 Task: Learn more about a business.
Action: Mouse moved to (934, 130)
Screenshot: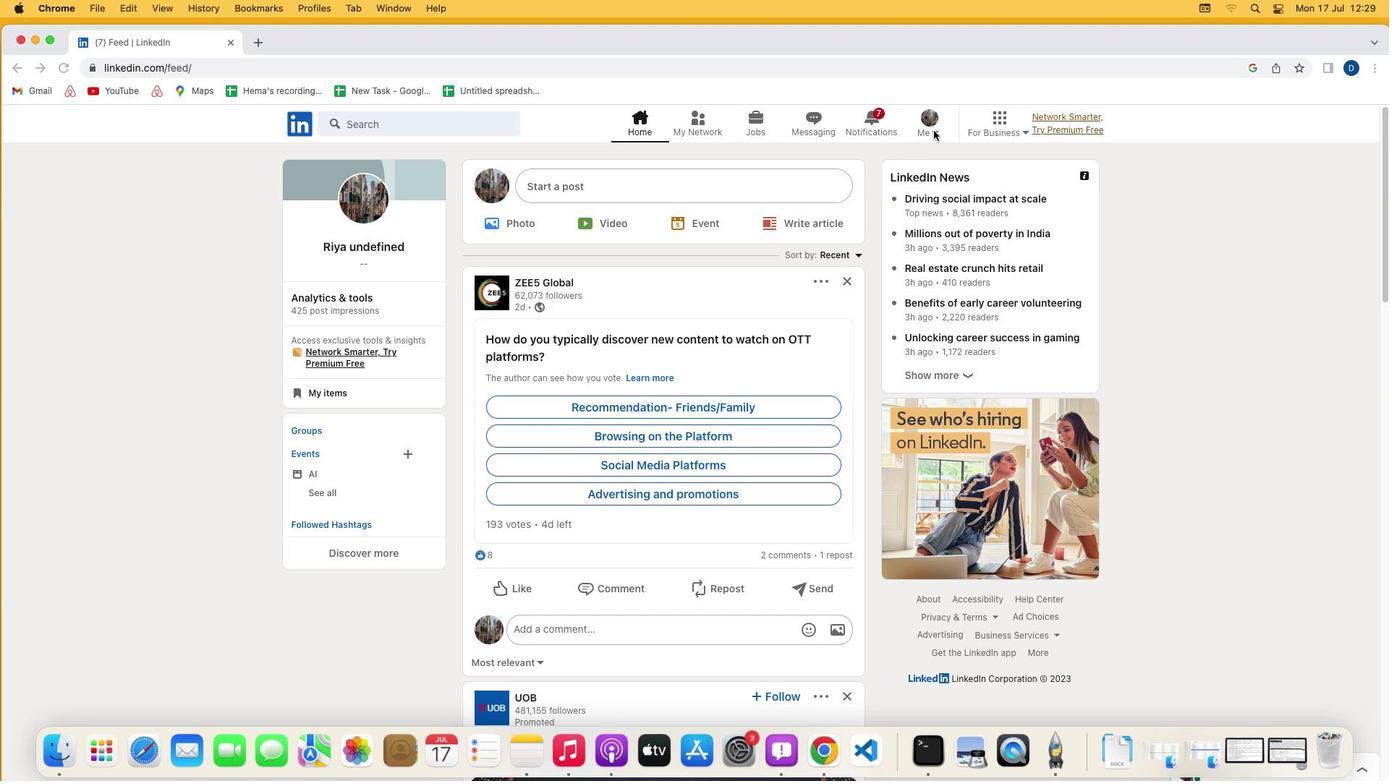
Action: Mouse pressed left at (934, 130)
Screenshot: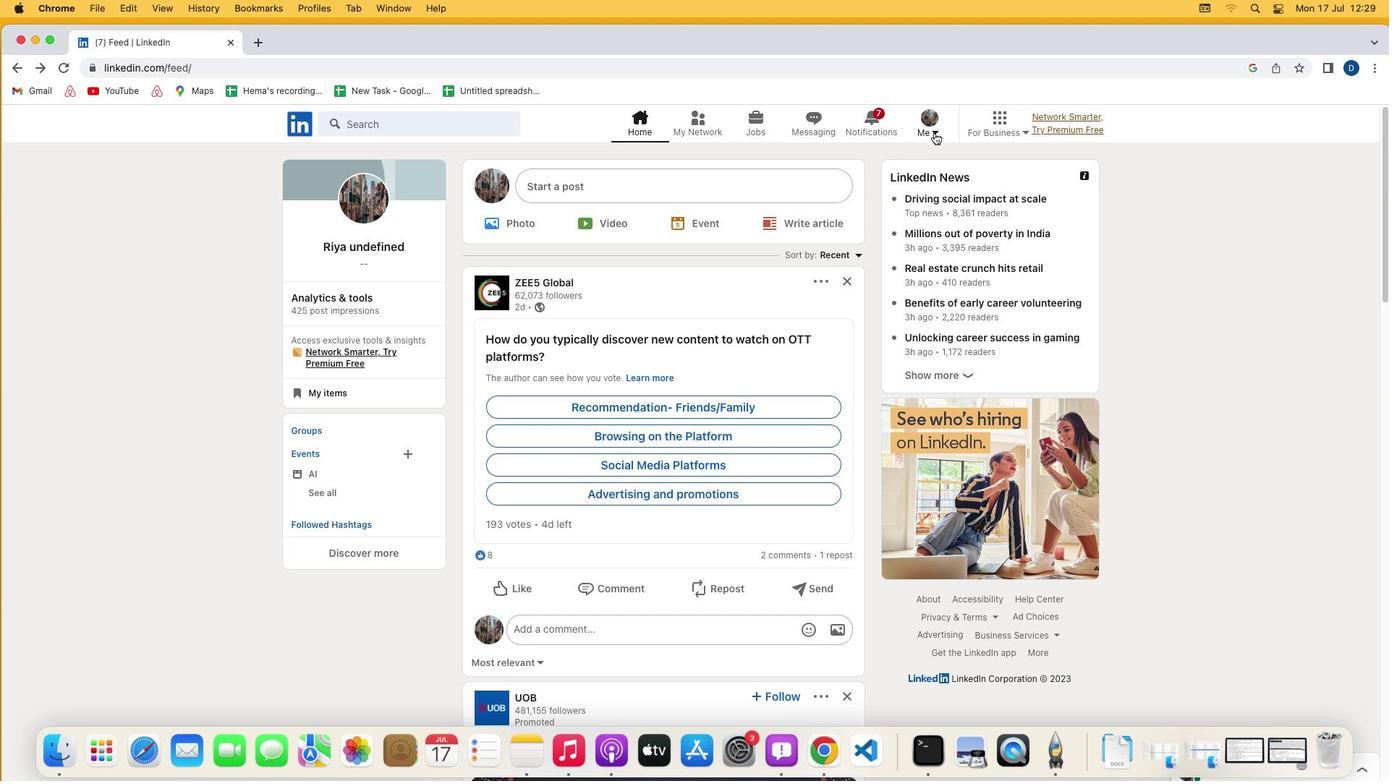 
Action: Mouse moved to (936, 133)
Screenshot: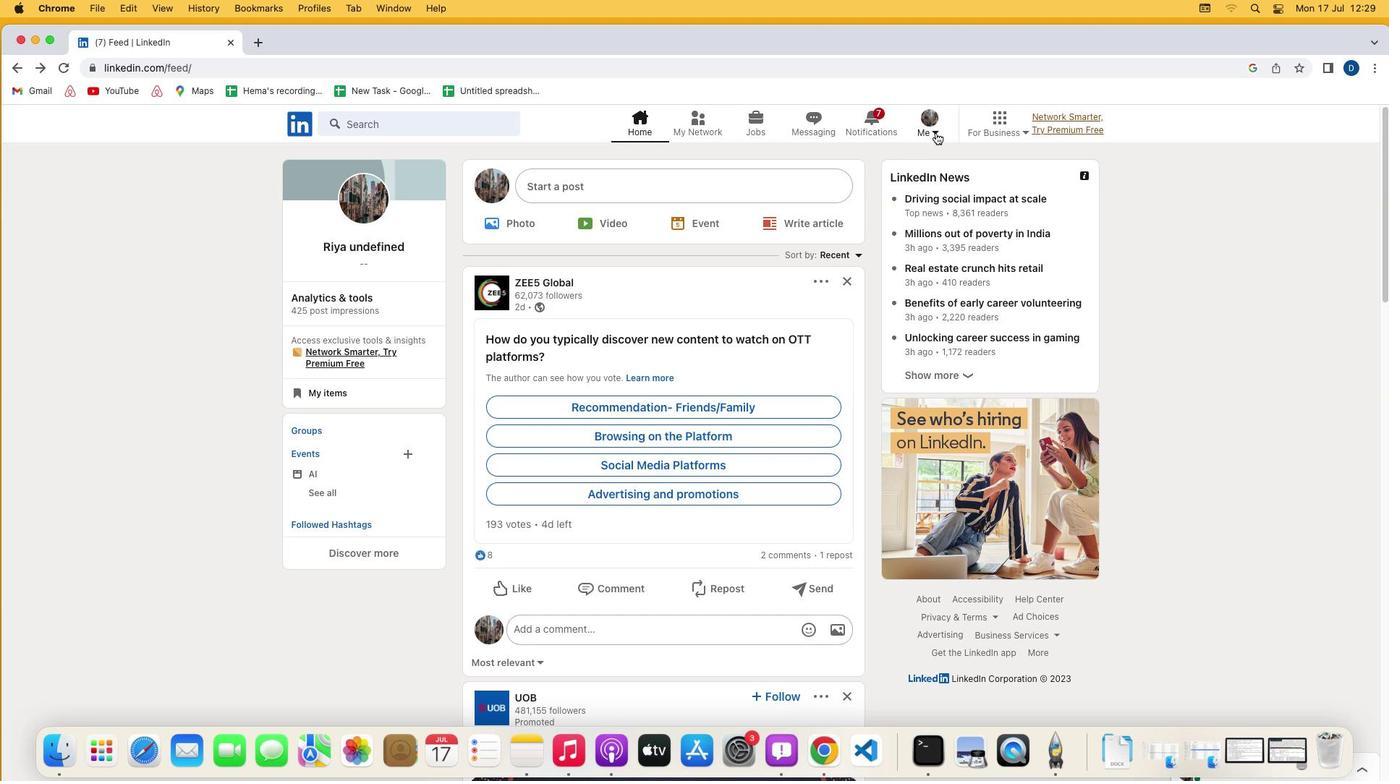 
Action: Mouse pressed left at (936, 133)
Screenshot: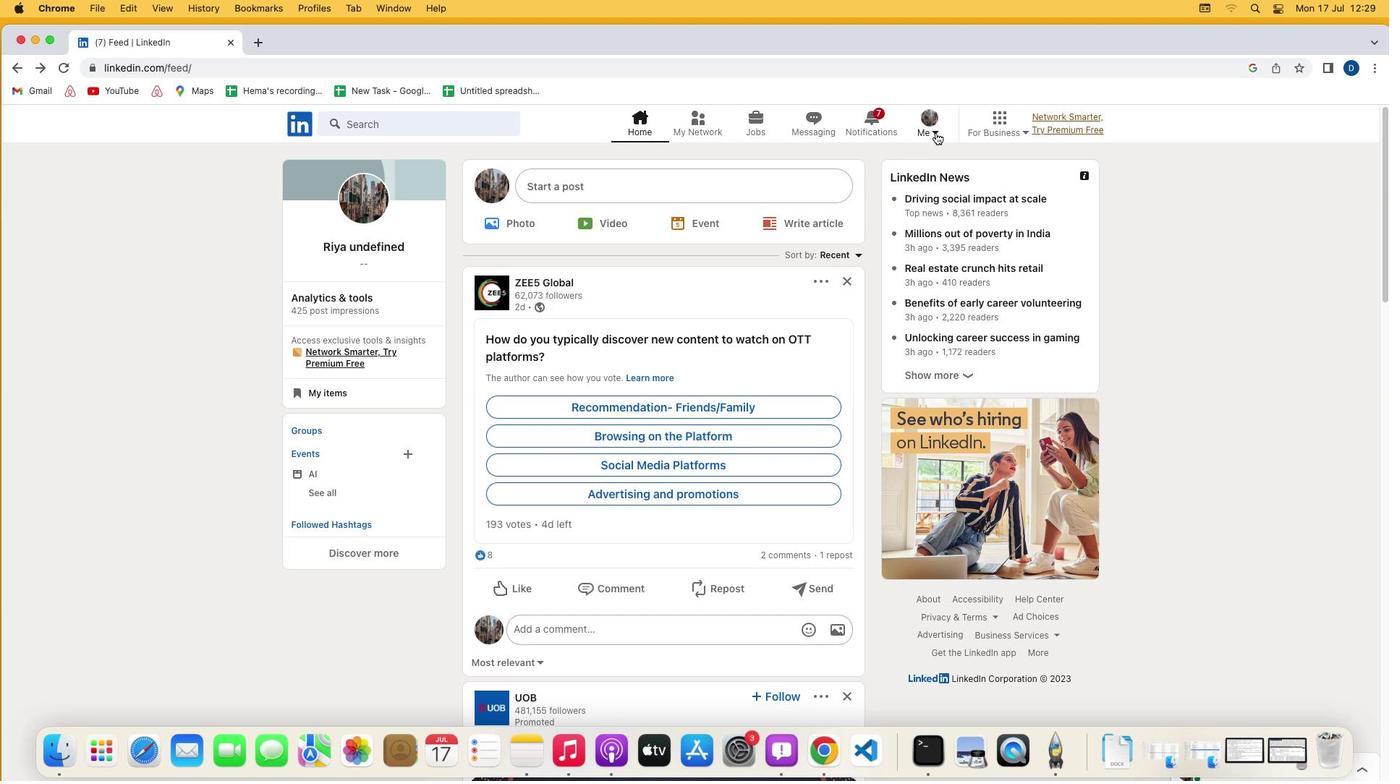
Action: Mouse moved to (849, 283)
Screenshot: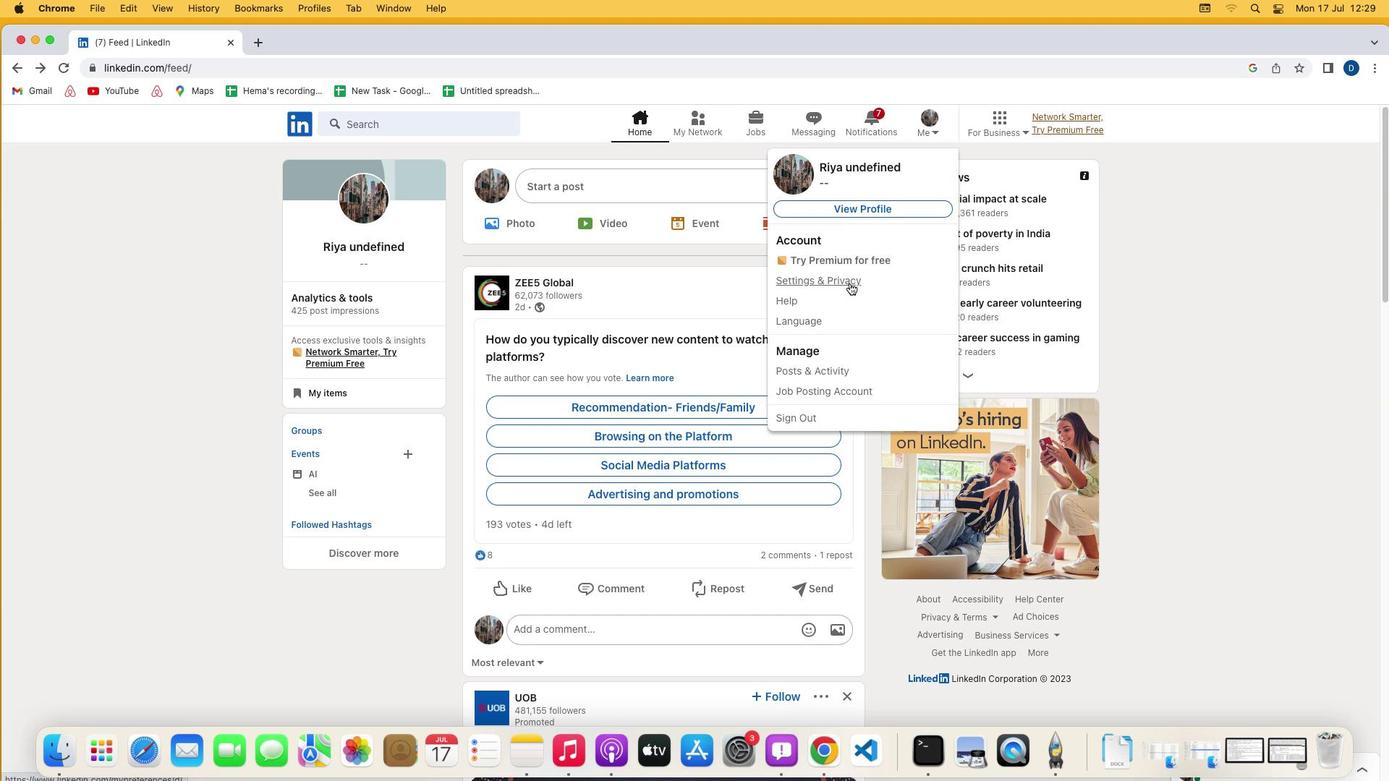
Action: Mouse pressed left at (849, 283)
Screenshot: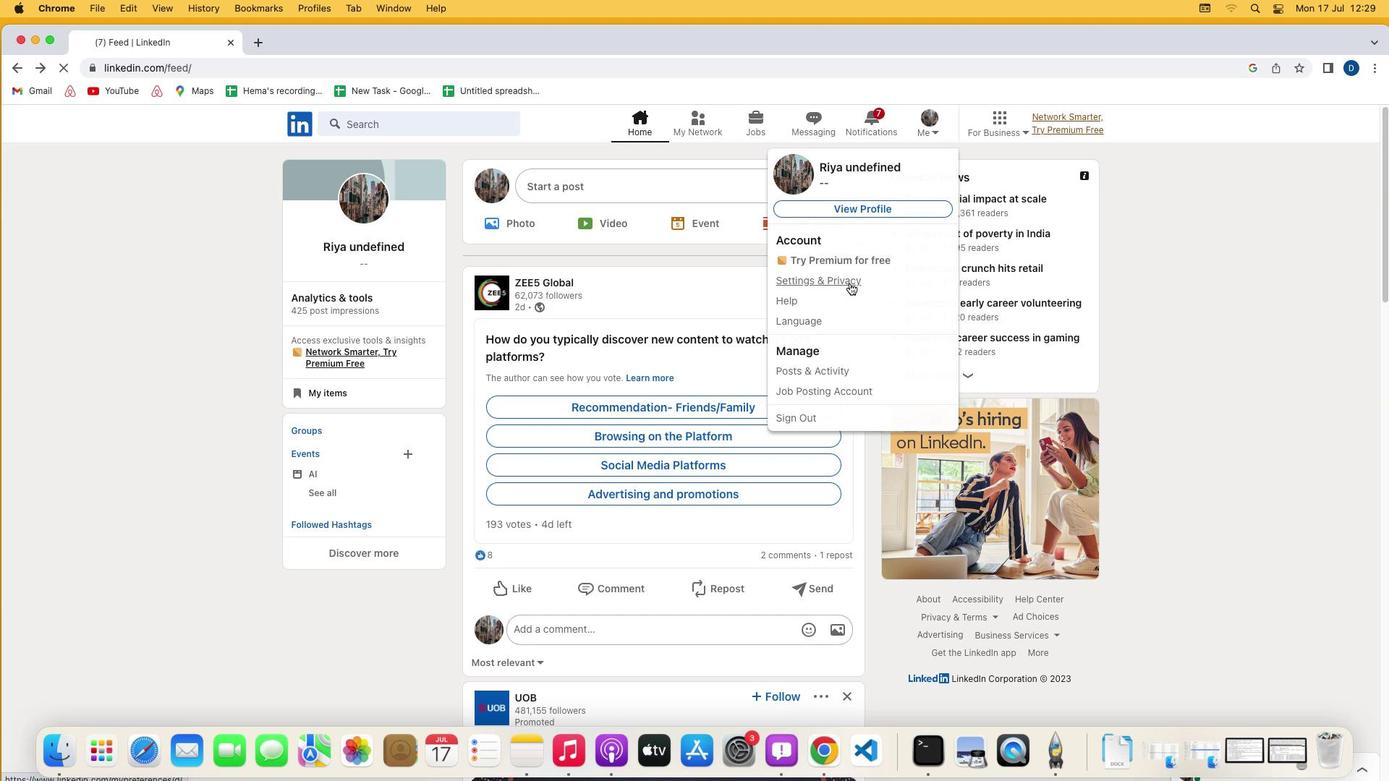 
Action: Mouse moved to (669, 475)
Screenshot: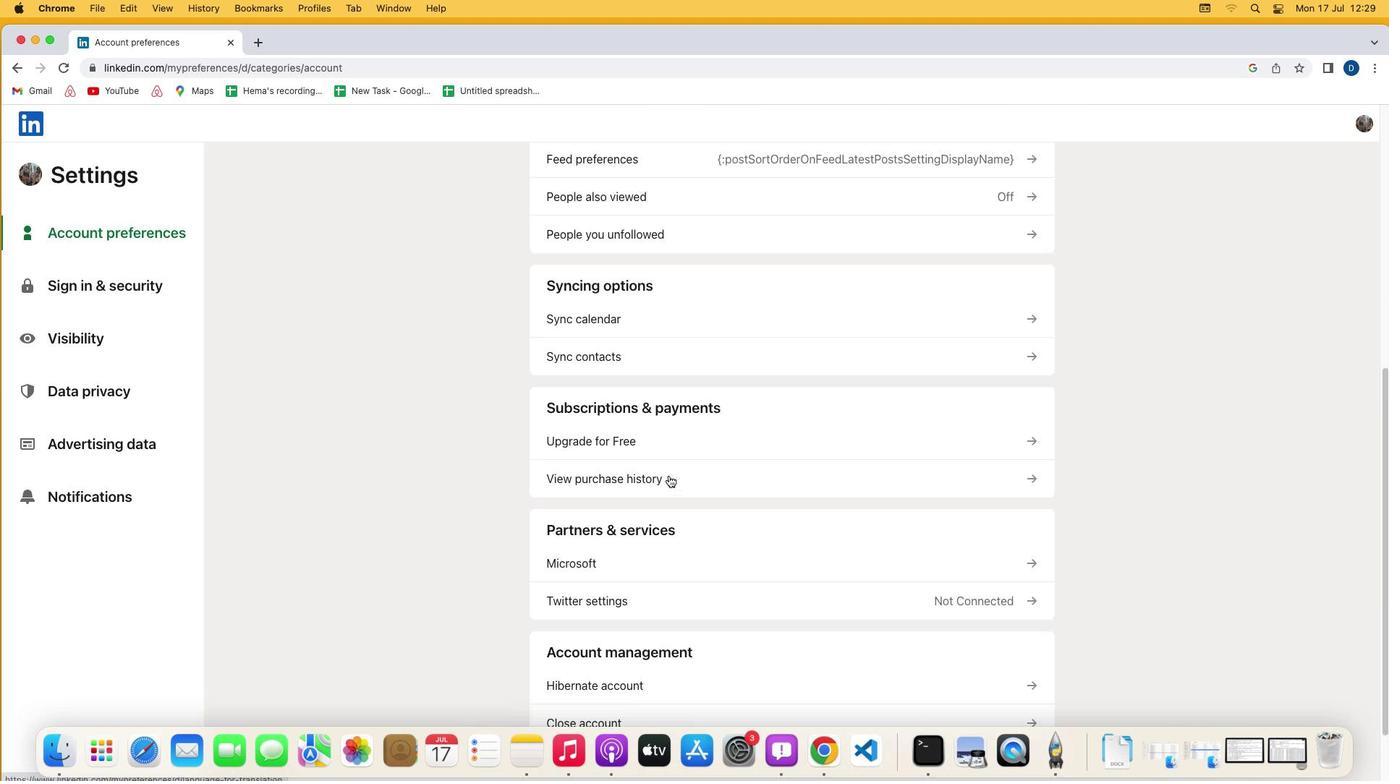 
Action: Mouse scrolled (669, 475) with delta (0, 0)
Screenshot: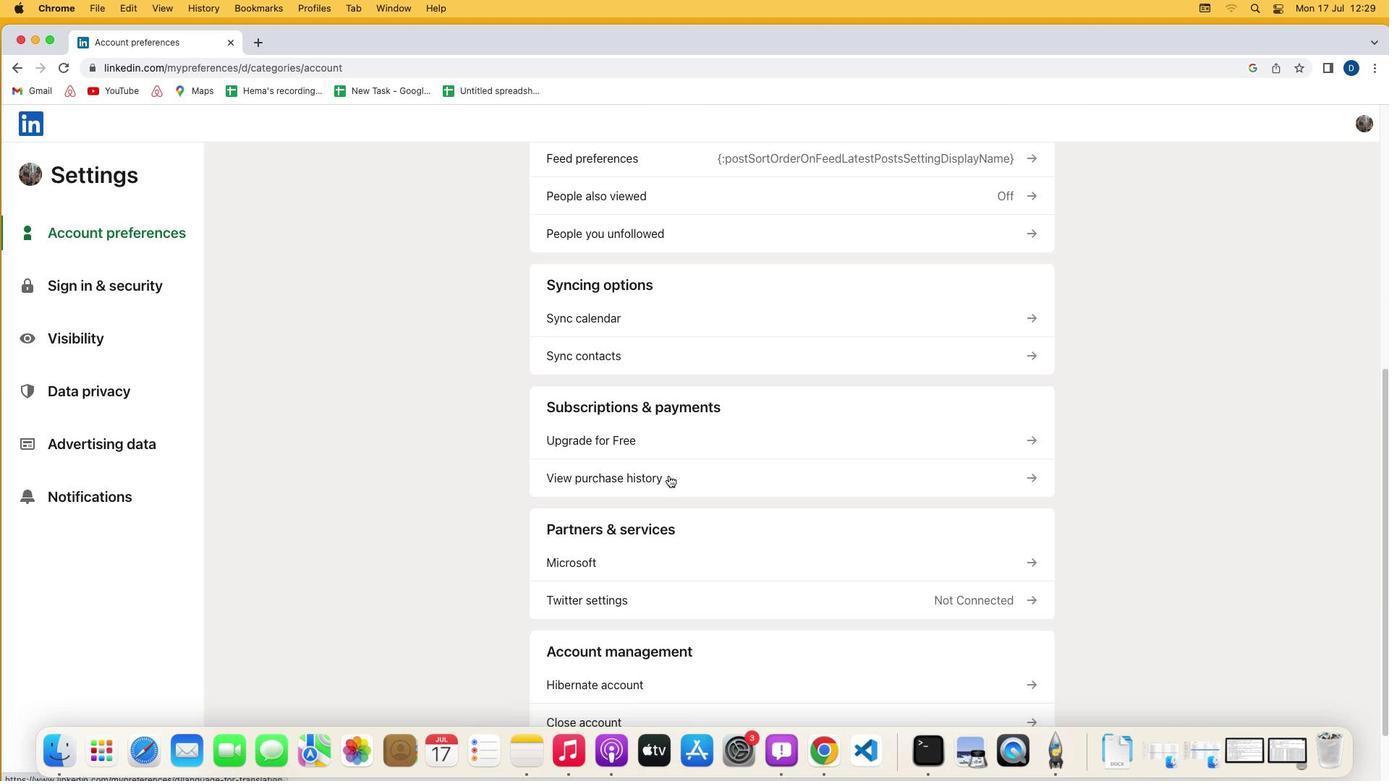 
Action: Mouse scrolled (669, 475) with delta (0, 0)
Screenshot: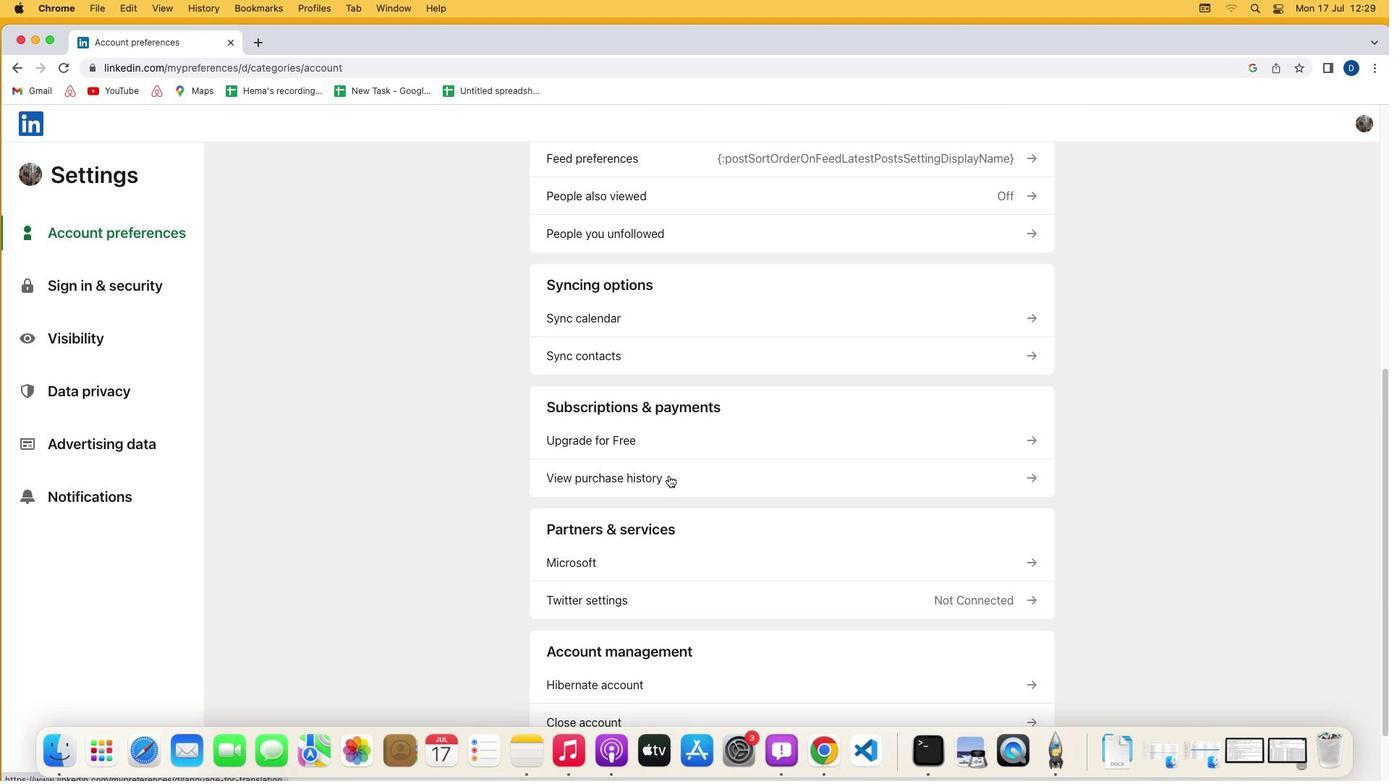 
Action: Mouse scrolled (669, 475) with delta (0, -2)
Screenshot: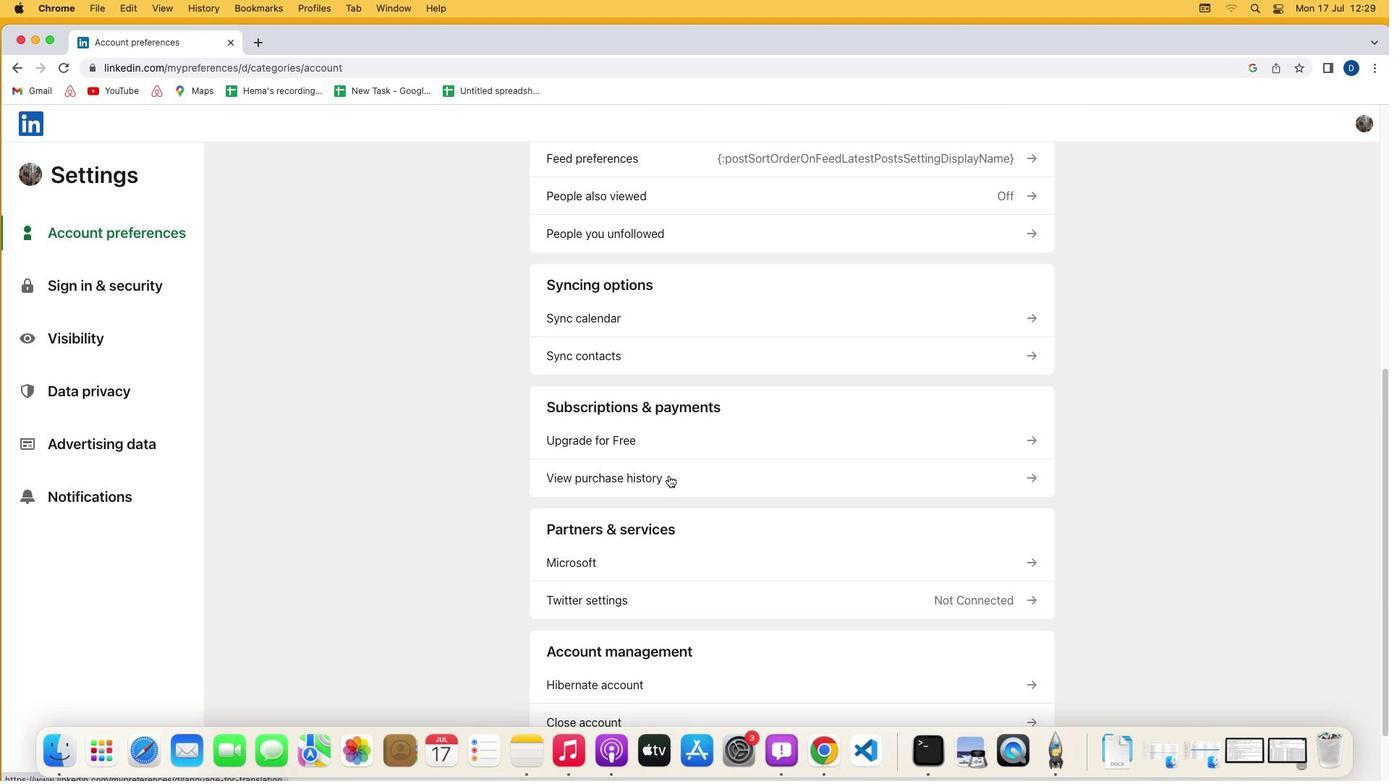
Action: Mouse scrolled (669, 475) with delta (0, -3)
Screenshot: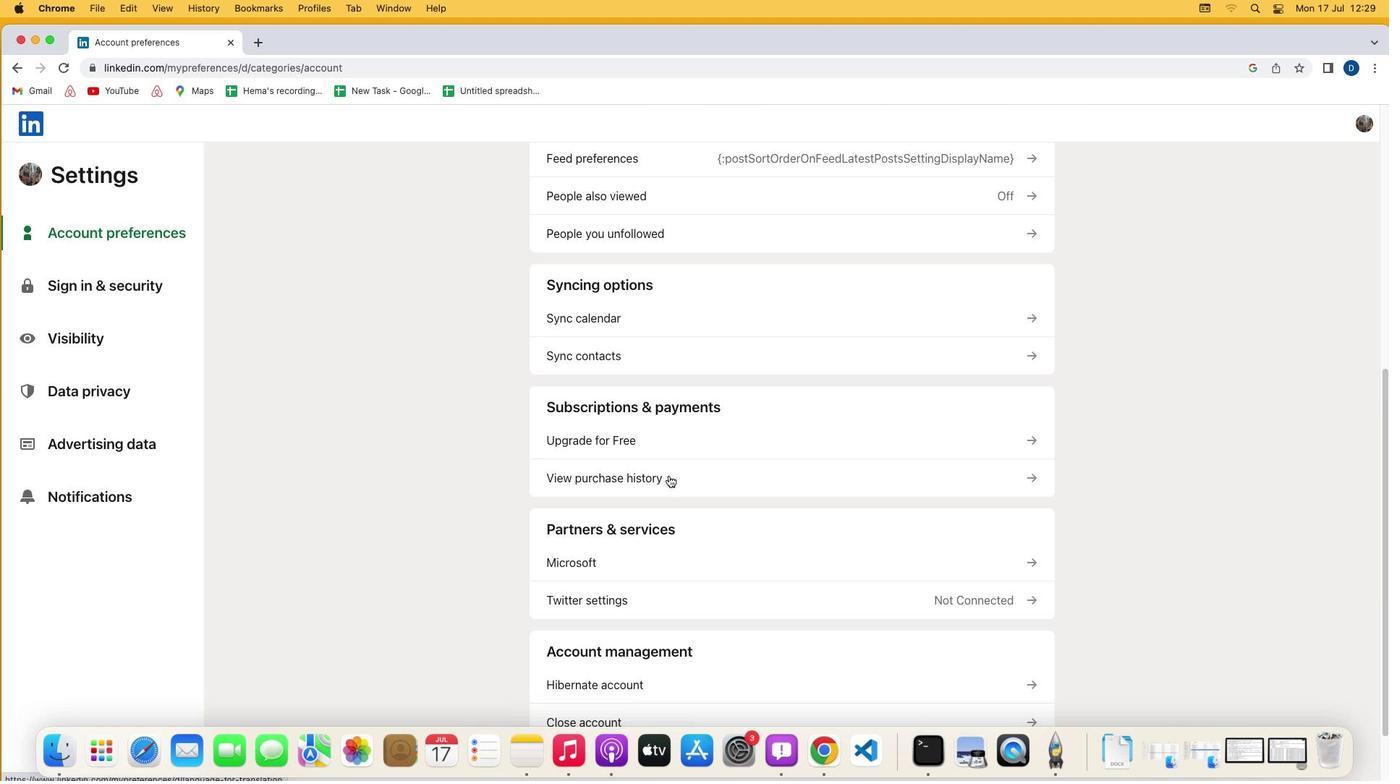 
Action: Mouse scrolled (669, 475) with delta (0, -4)
Screenshot: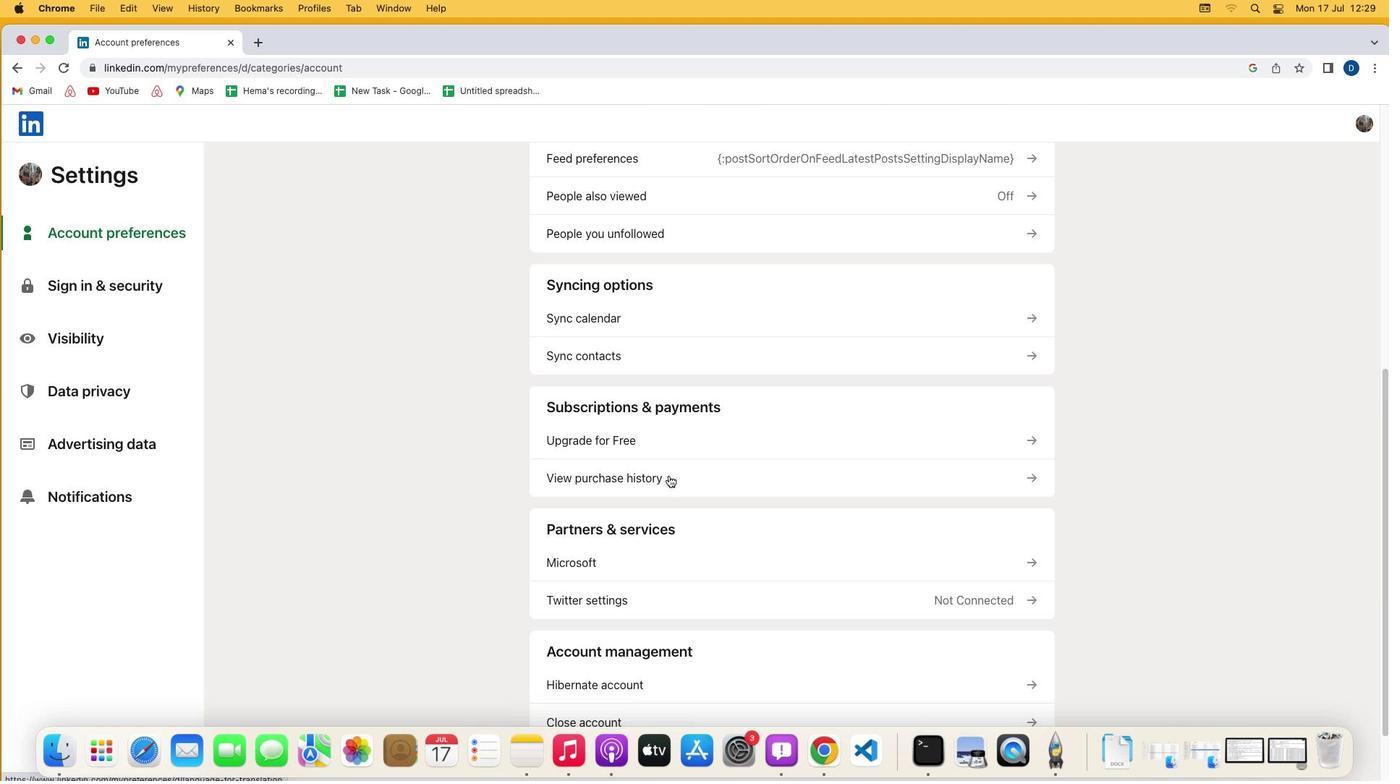 
Action: Mouse scrolled (669, 475) with delta (0, 0)
Screenshot: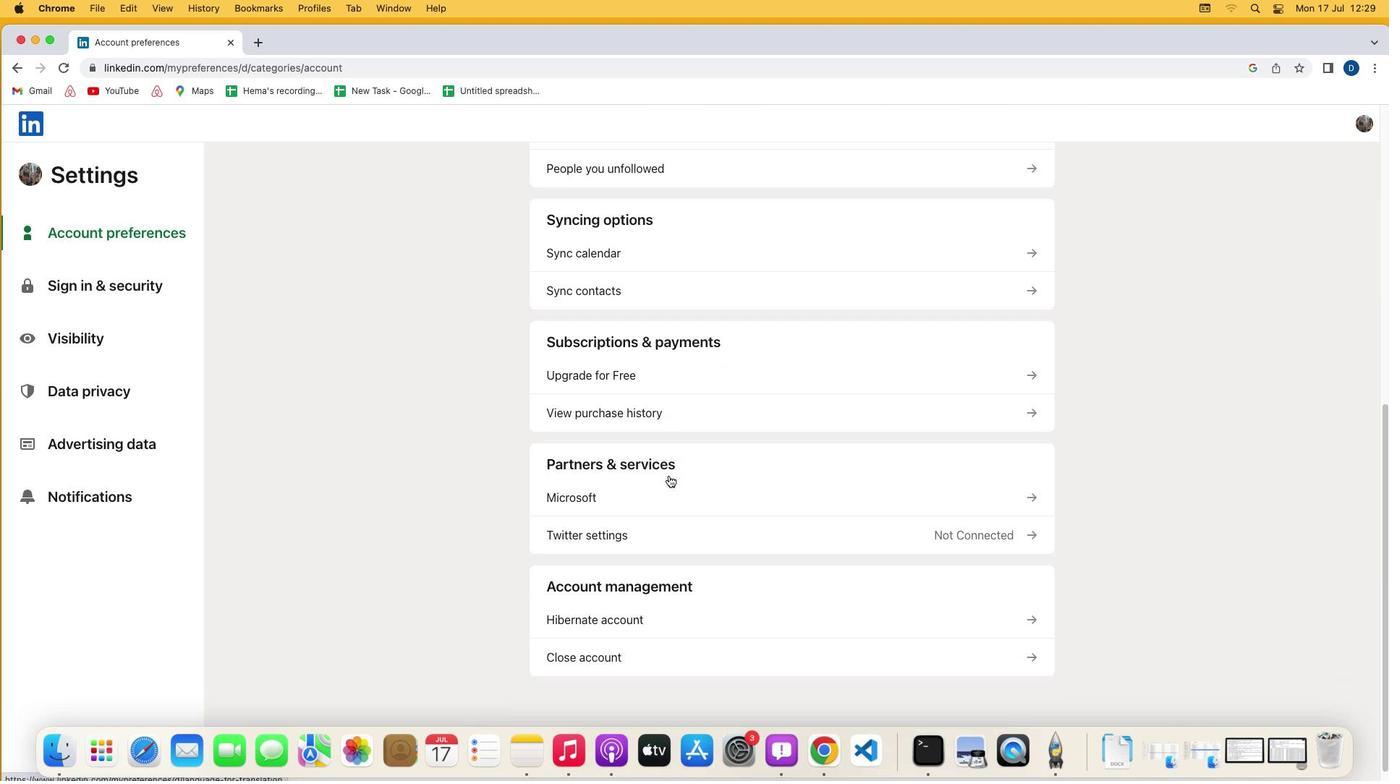 
Action: Mouse scrolled (669, 475) with delta (0, 0)
Screenshot: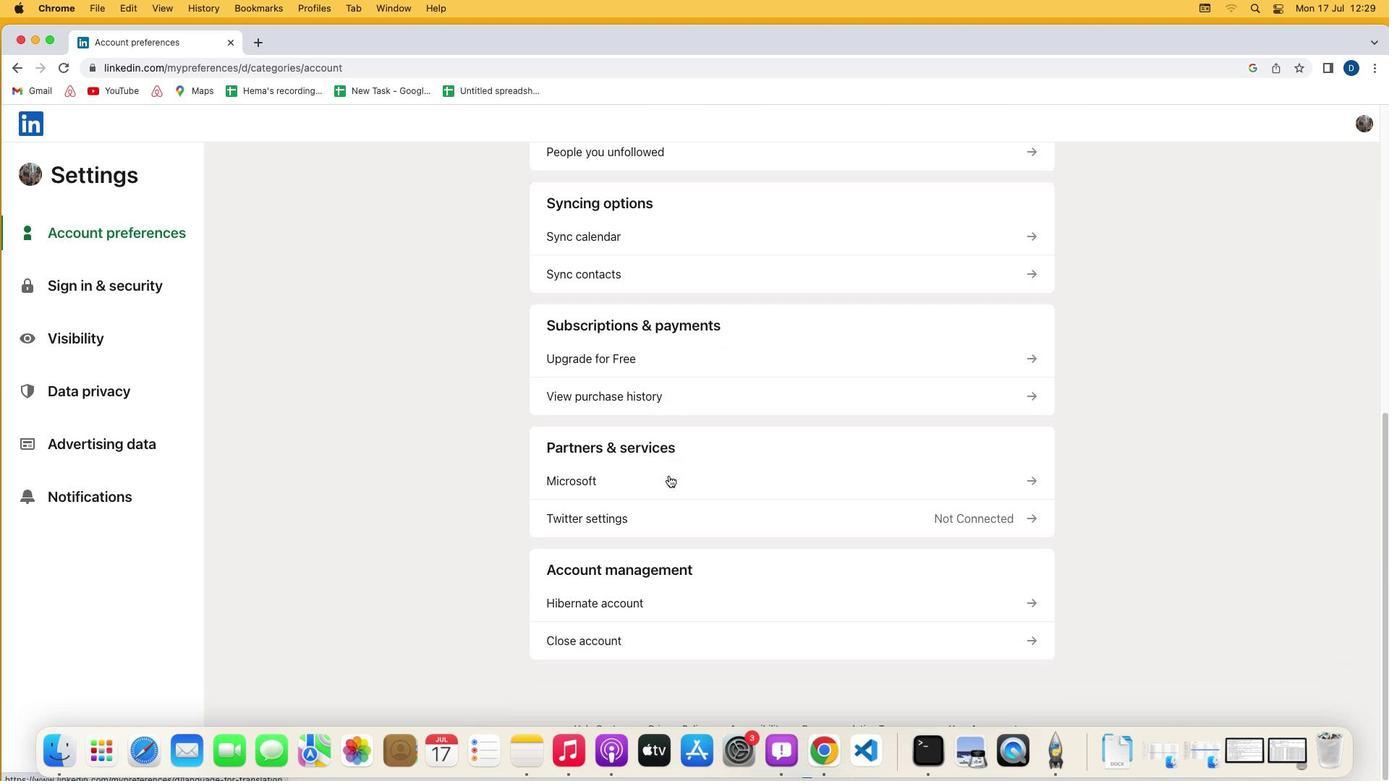 
Action: Mouse scrolled (669, 475) with delta (0, -1)
Screenshot: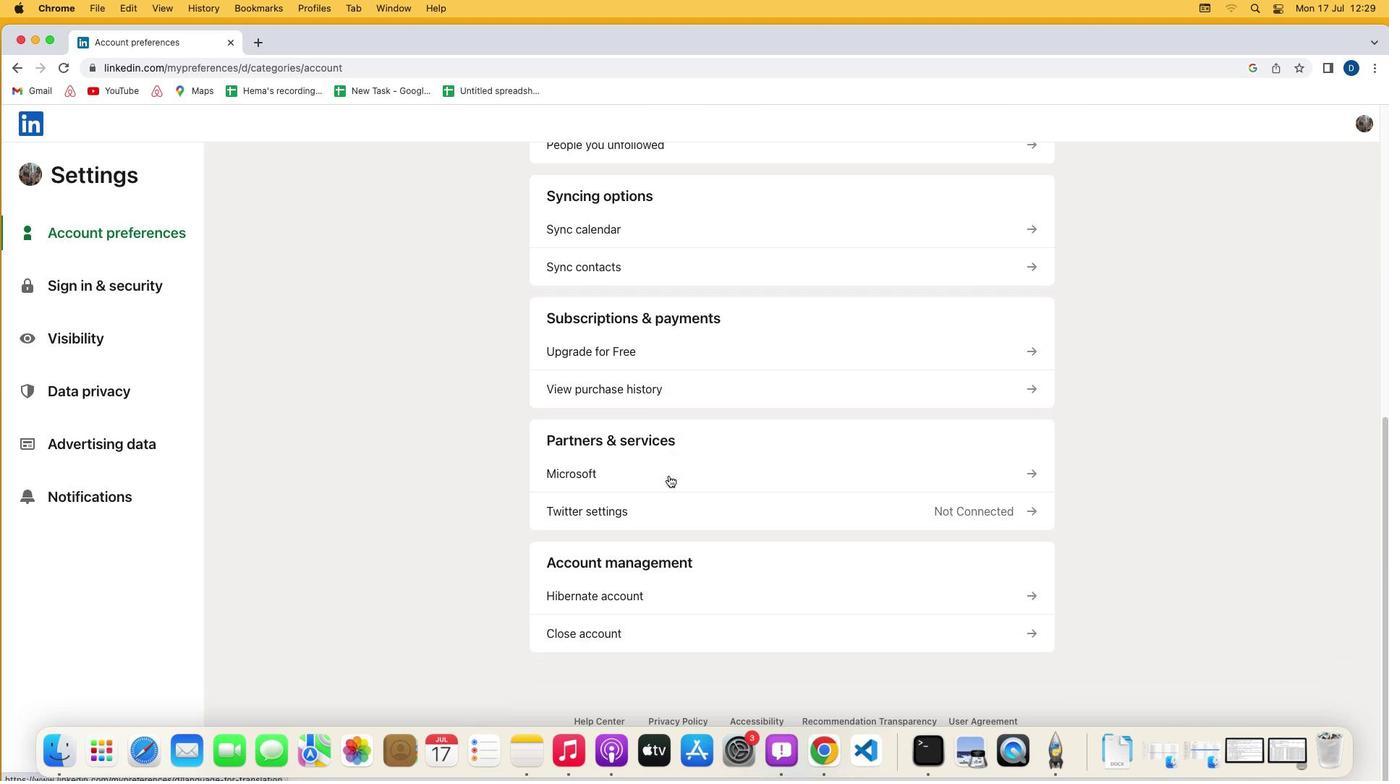
Action: Mouse moved to (646, 358)
Screenshot: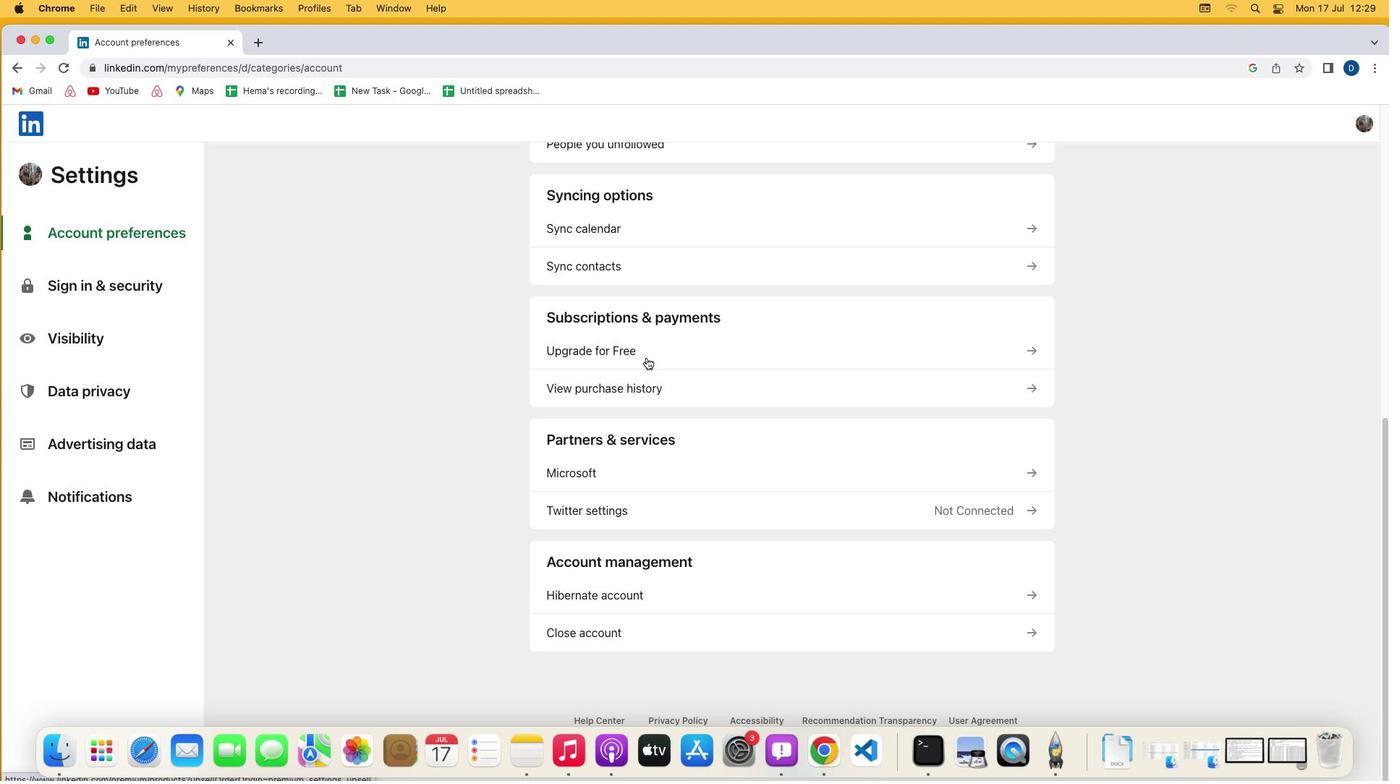 
Action: Mouse pressed left at (646, 358)
Screenshot: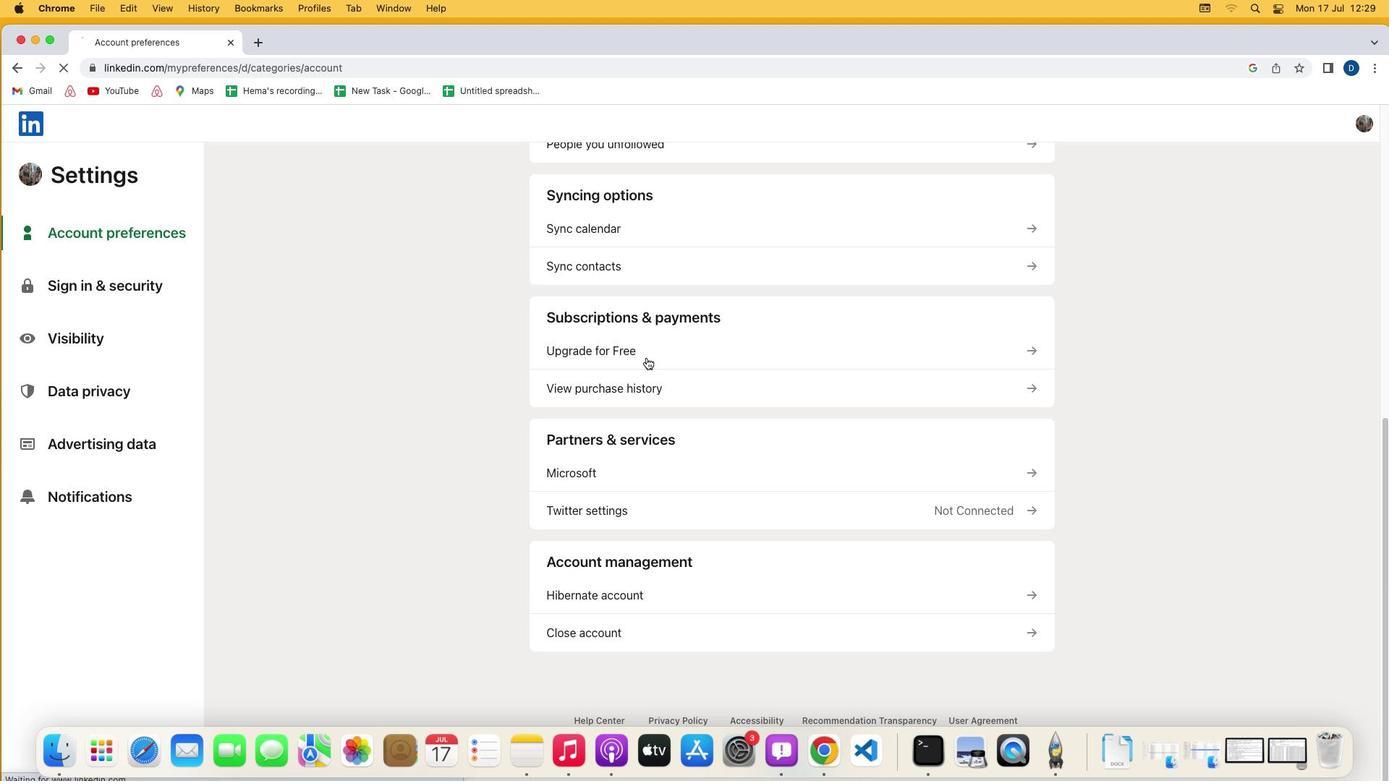 
Action: Mouse moved to (569, 430)
Screenshot: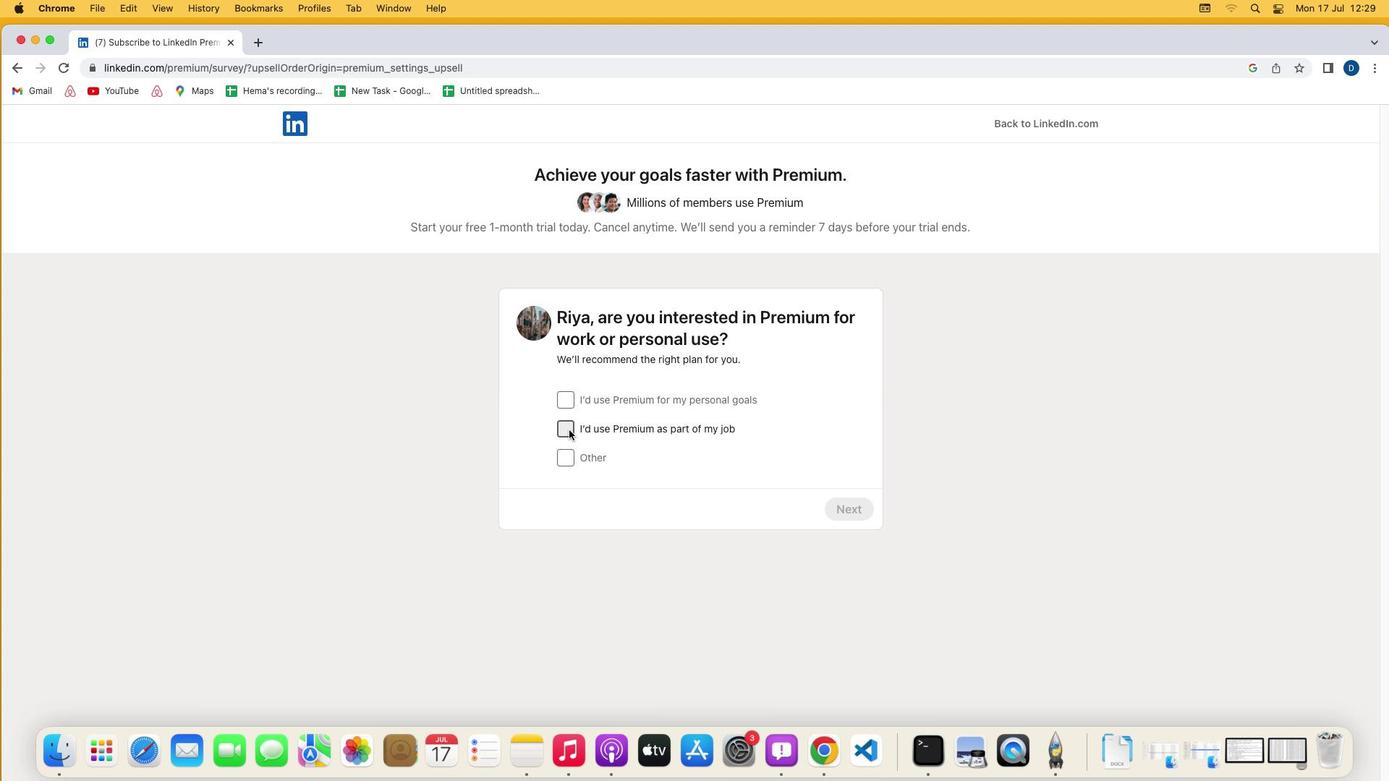 
Action: Mouse pressed left at (569, 430)
Screenshot: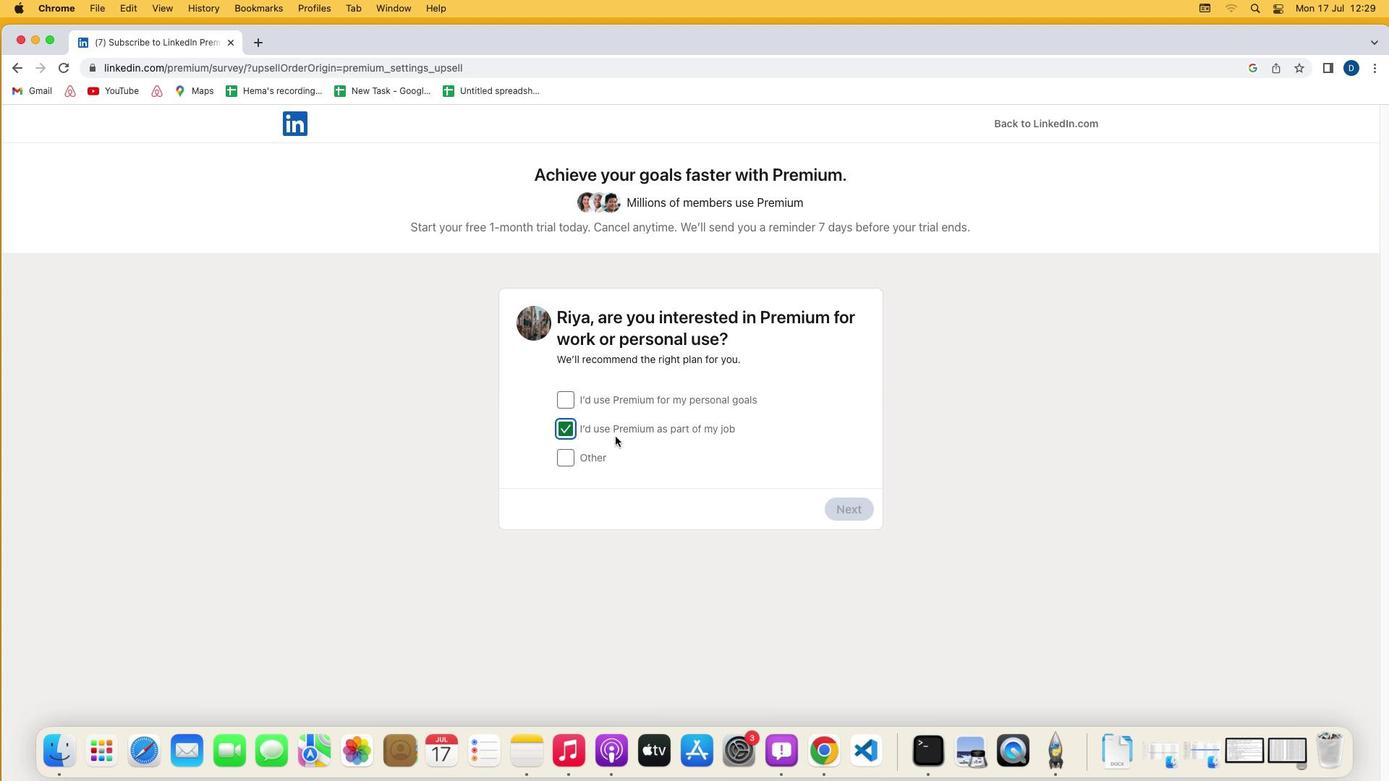 
Action: Mouse moved to (854, 511)
Screenshot: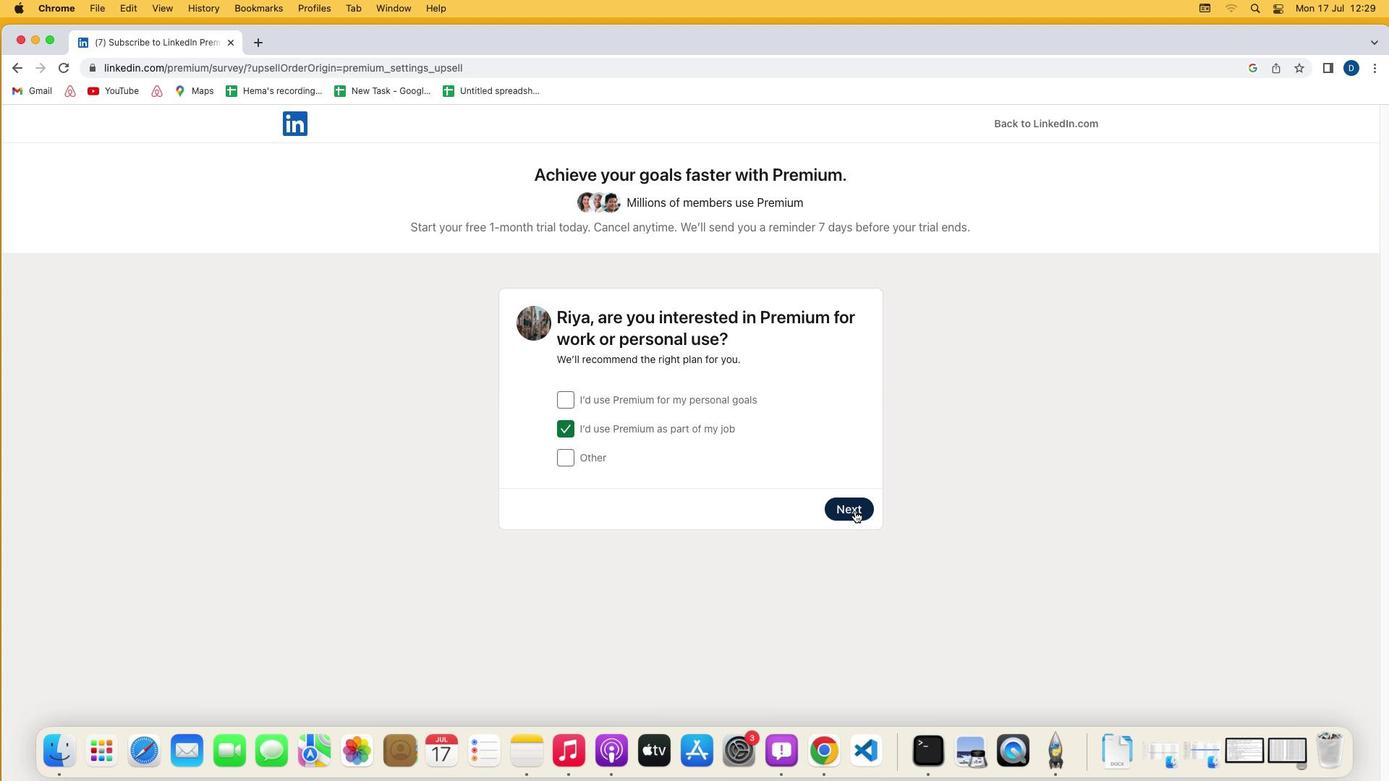 
Action: Mouse pressed left at (854, 511)
Screenshot: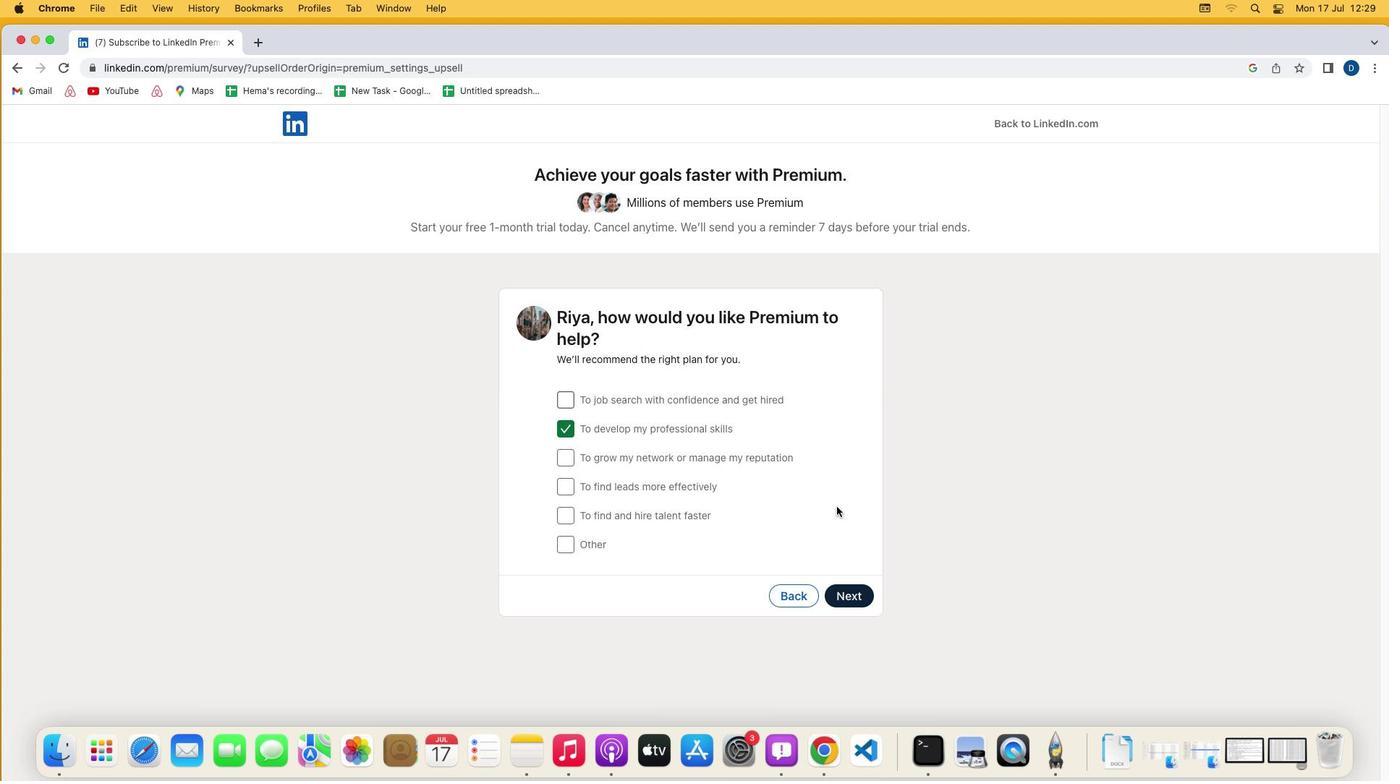 
Action: Mouse moved to (856, 595)
Screenshot: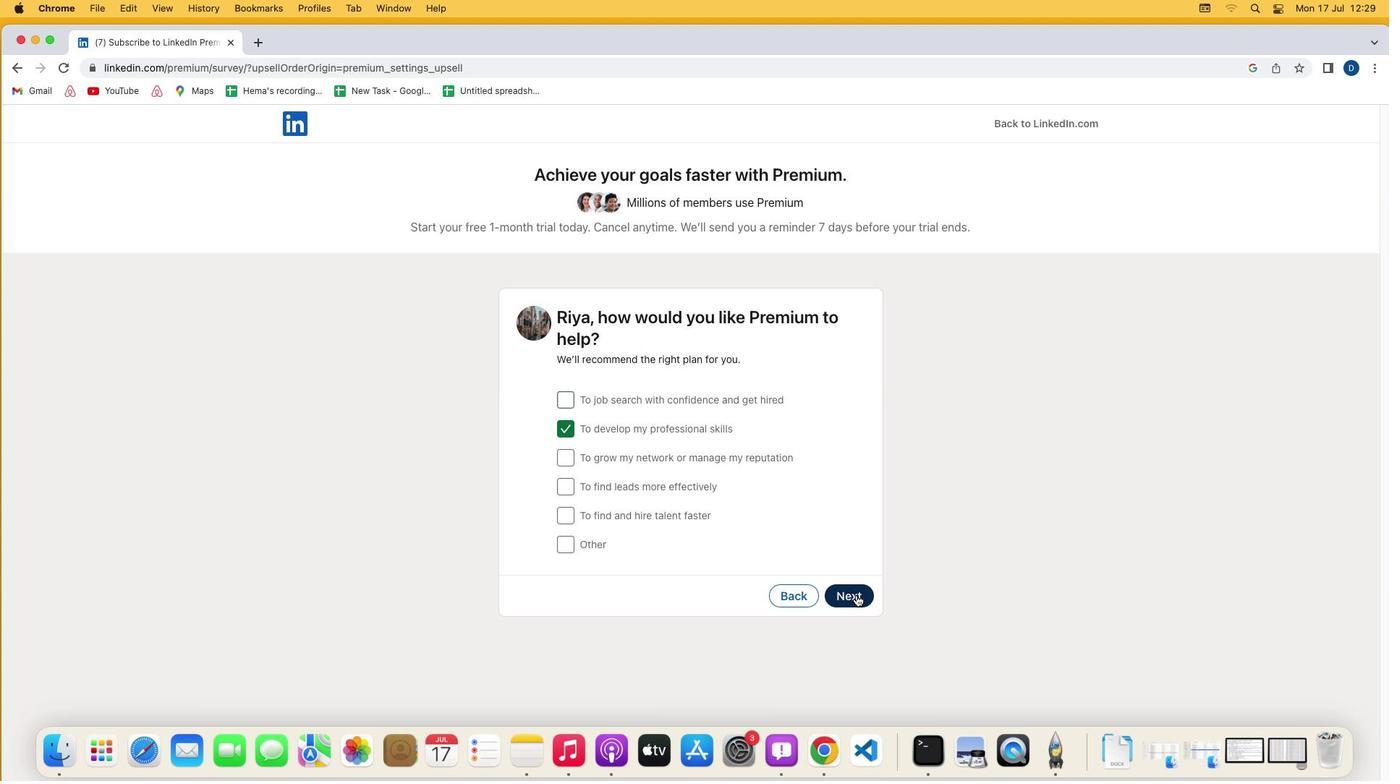 
Action: Mouse pressed left at (856, 595)
Screenshot: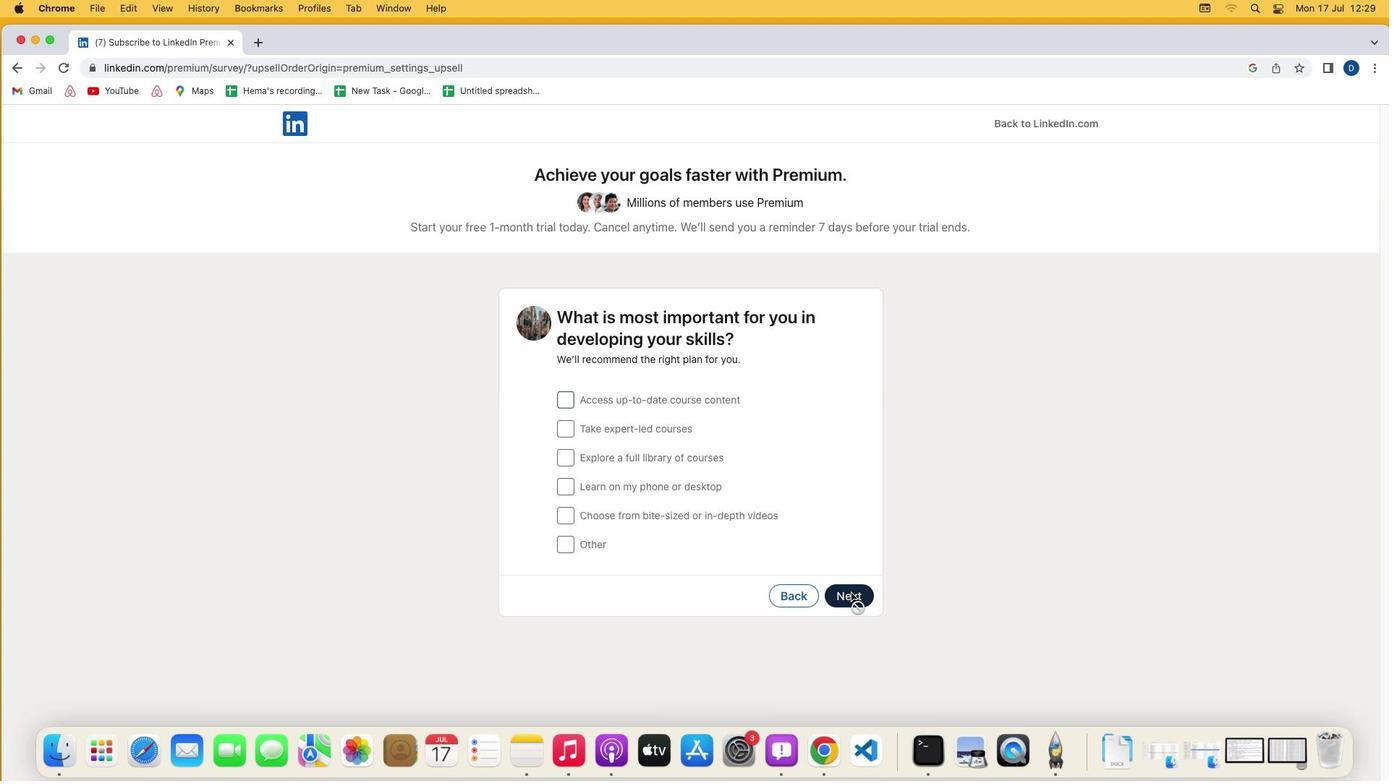 
Action: Mouse moved to (566, 455)
Screenshot: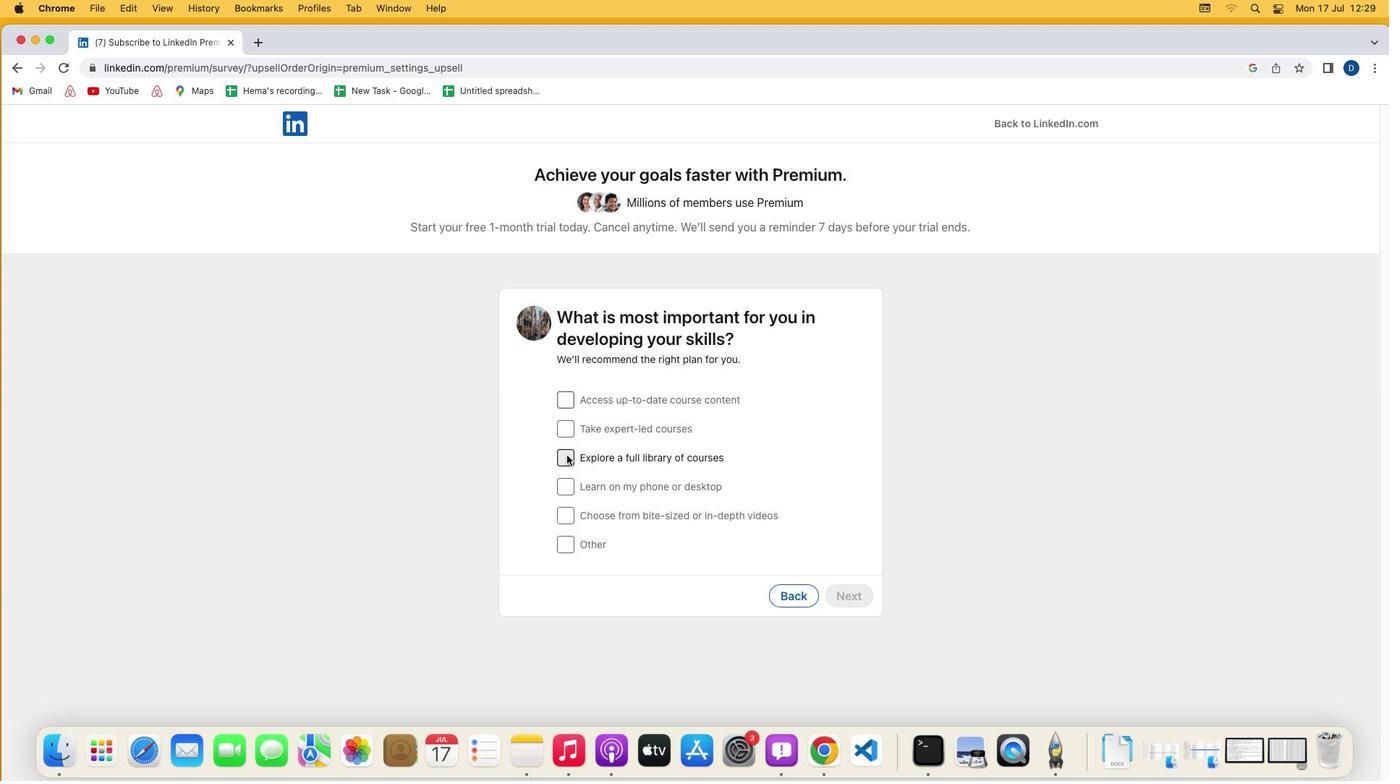 
Action: Mouse pressed left at (566, 455)
Screenshot: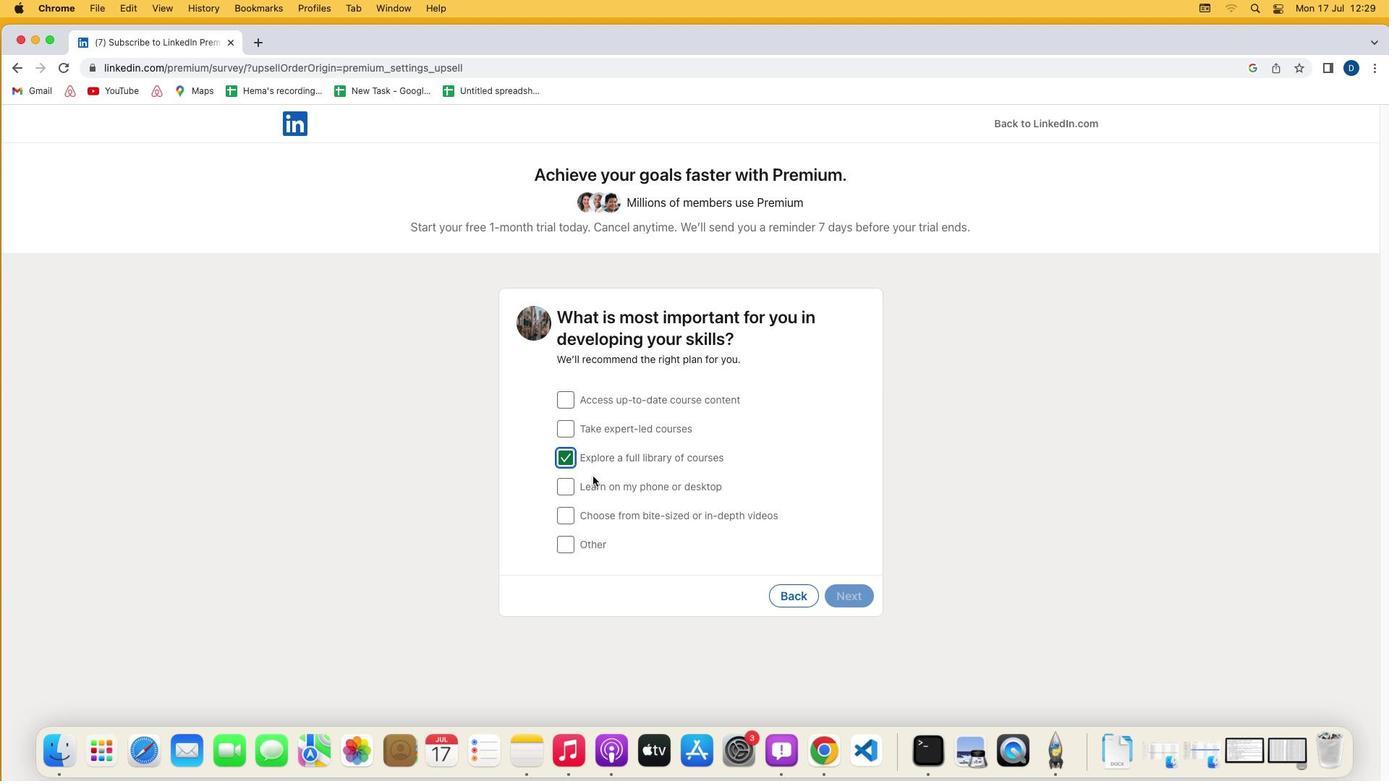 
Action: Mouse moved to (866, 597)
Screenshot: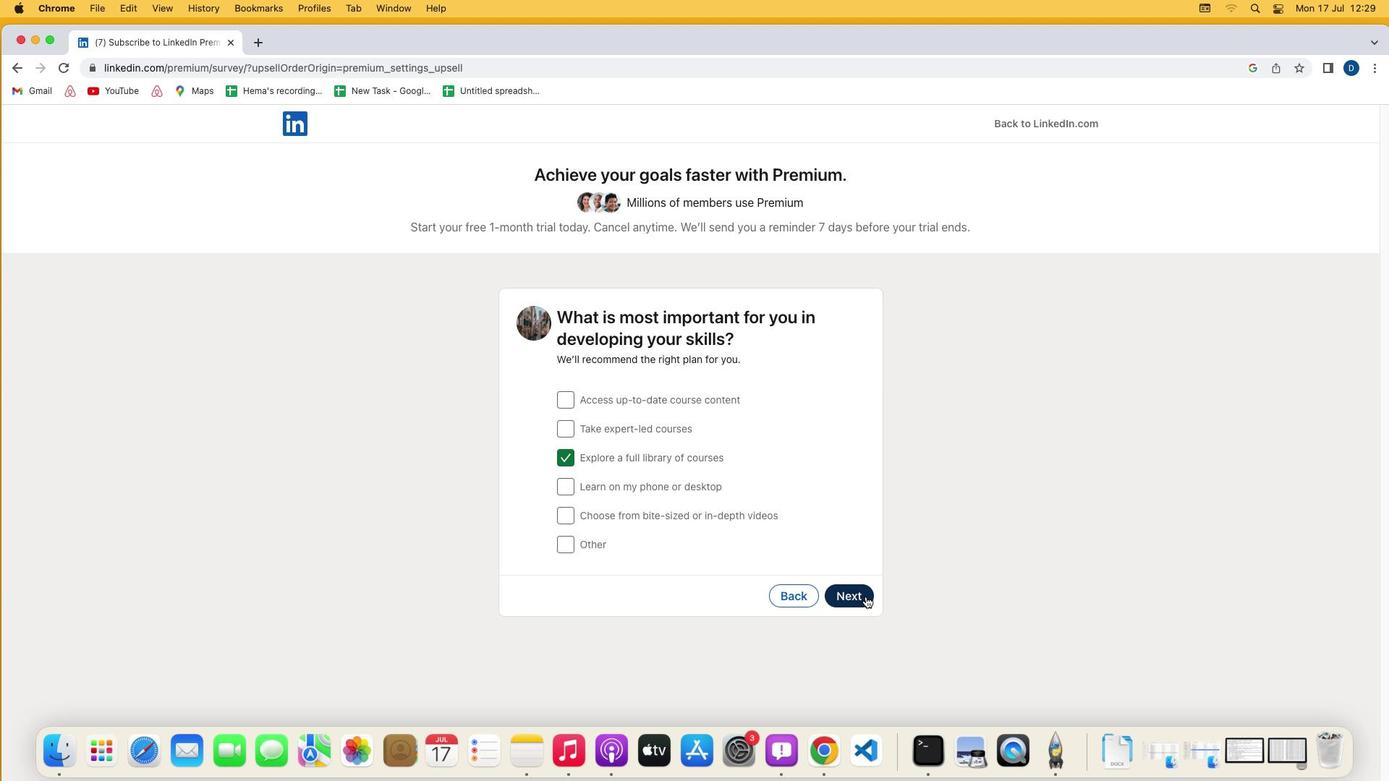 
Action: Mouse pressed left at (866, 597)
Screenshot: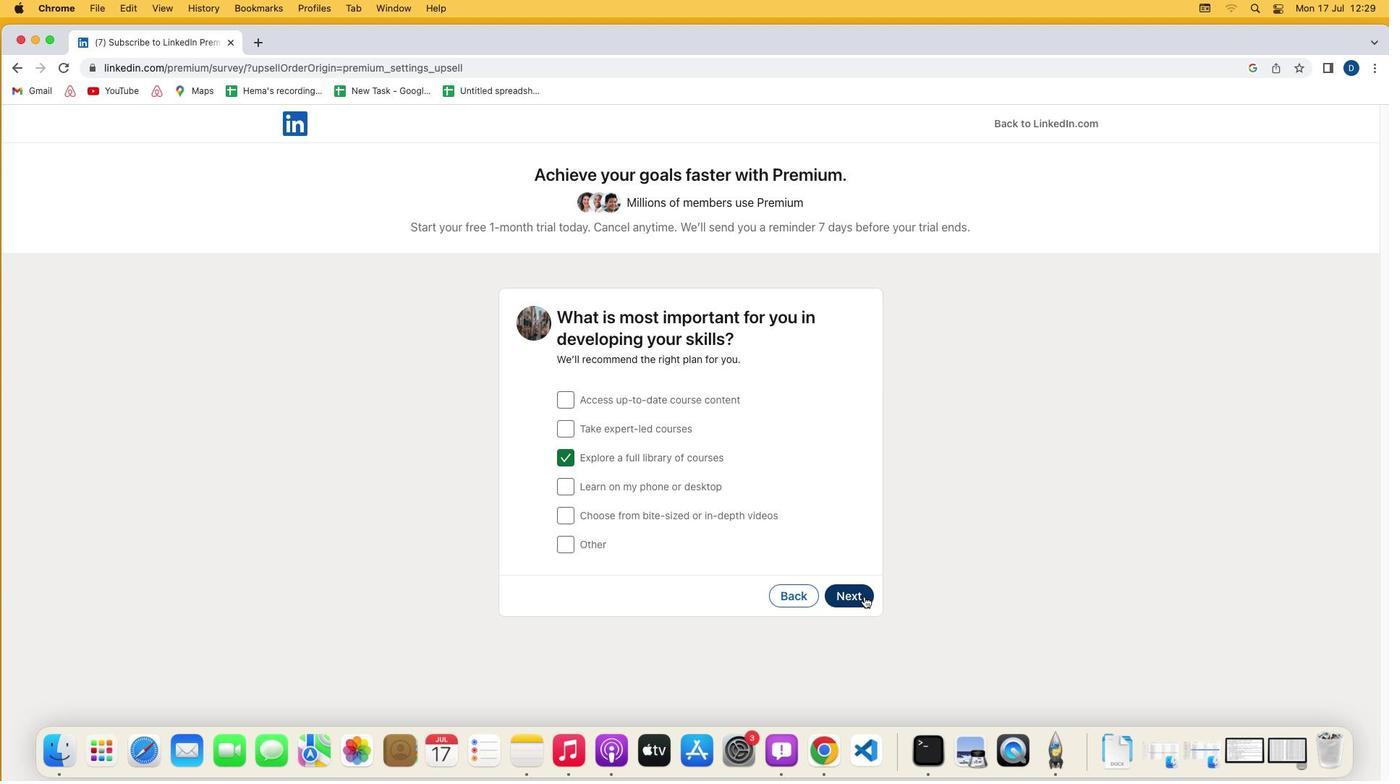 
Action: Mouse moved to (690, 567)
Screenshot: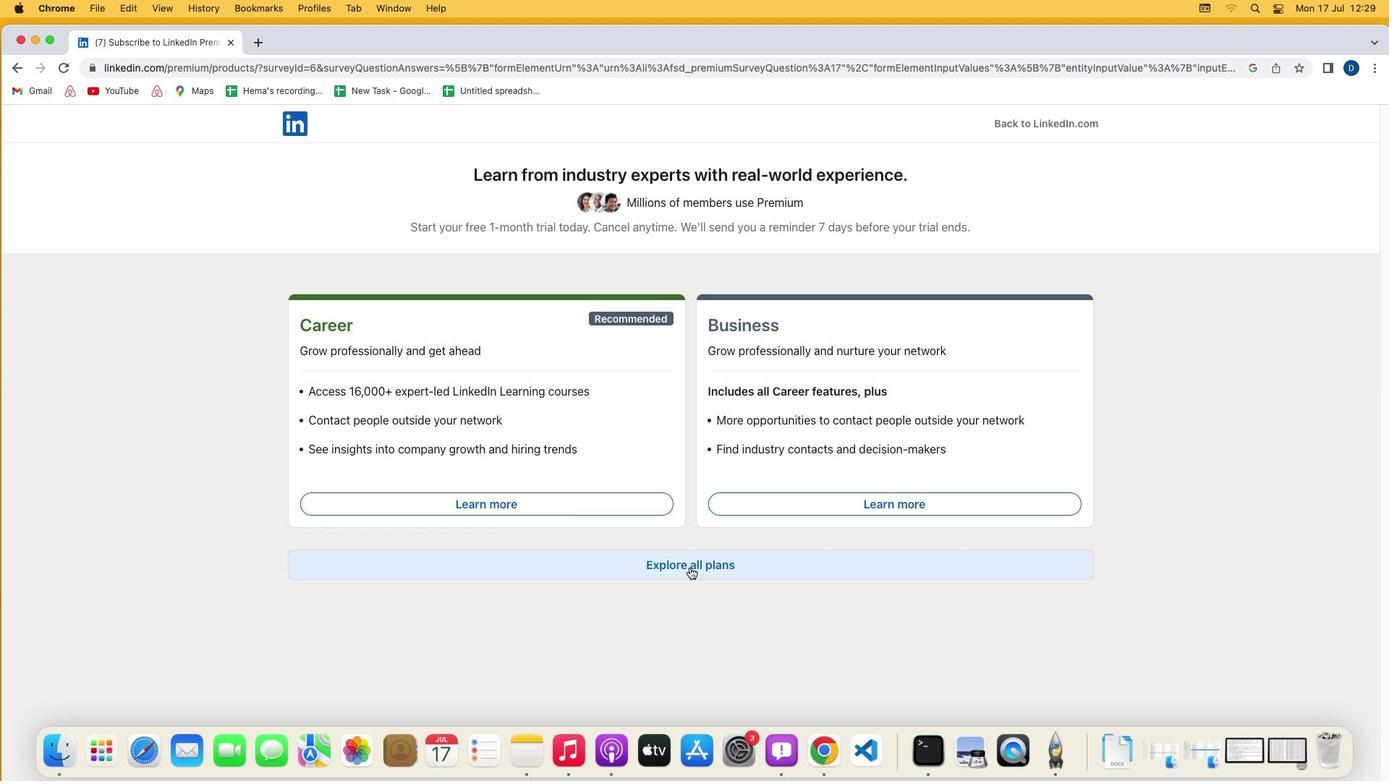 
Action: Mouse pressed left at (690, 567)
Screenshot: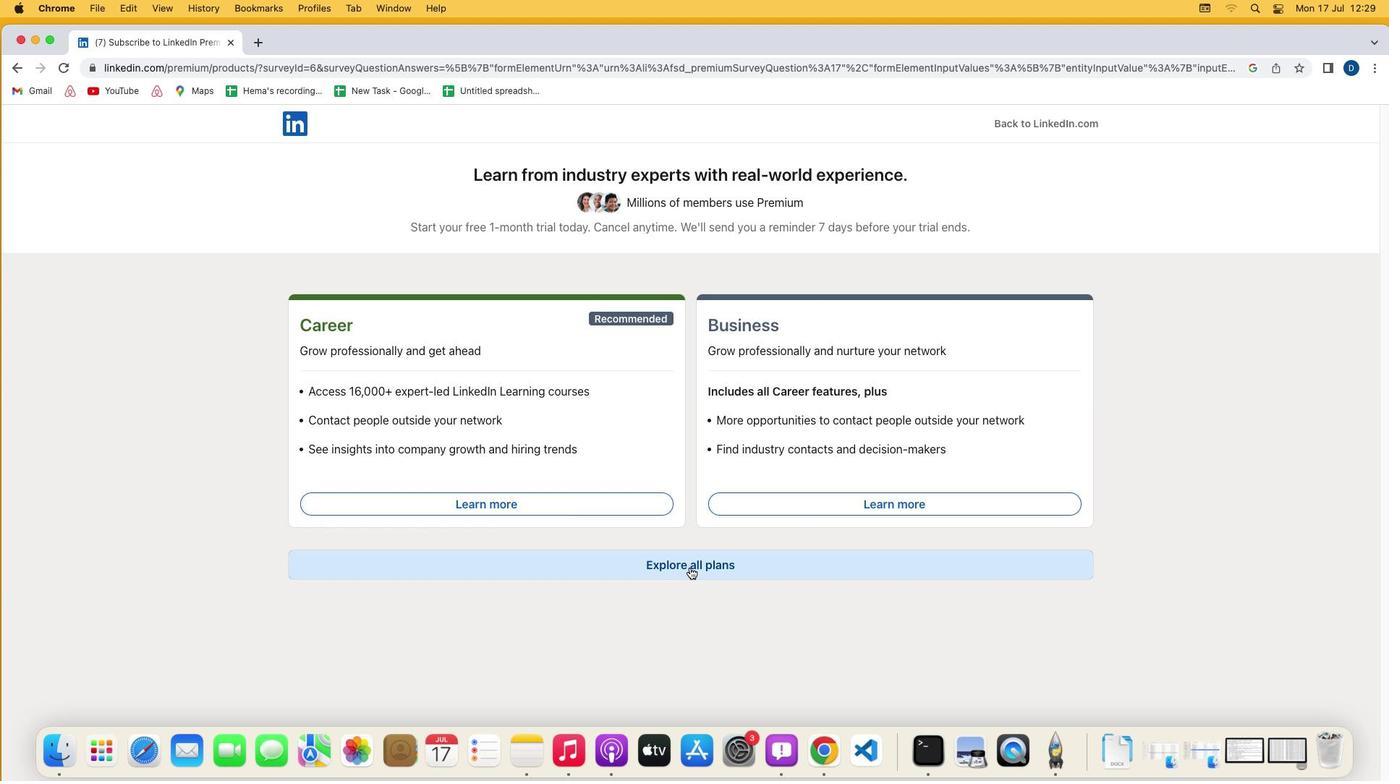 
Action: Mouse moved to (618, 605)
Screenshot: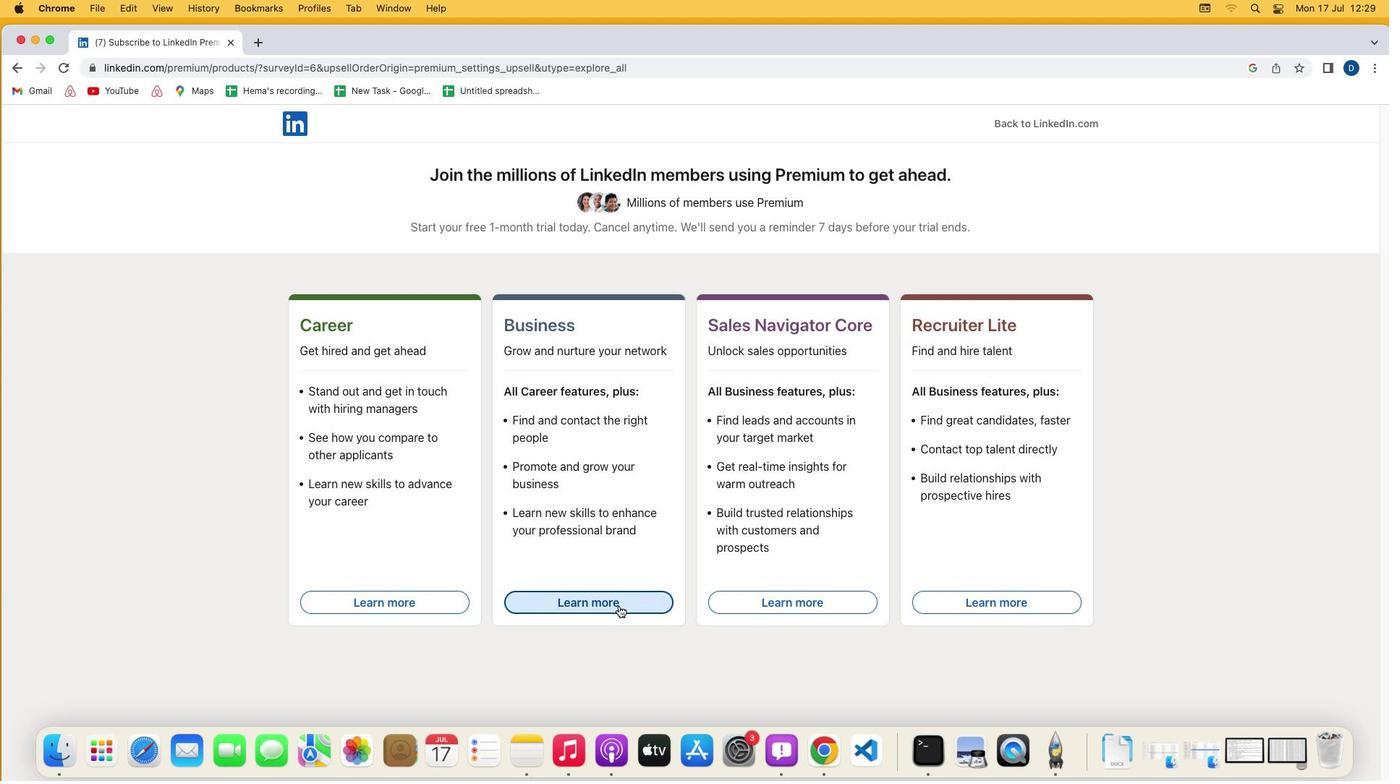 
Action: Mouse pressed left at (618, 605)
Screenshot: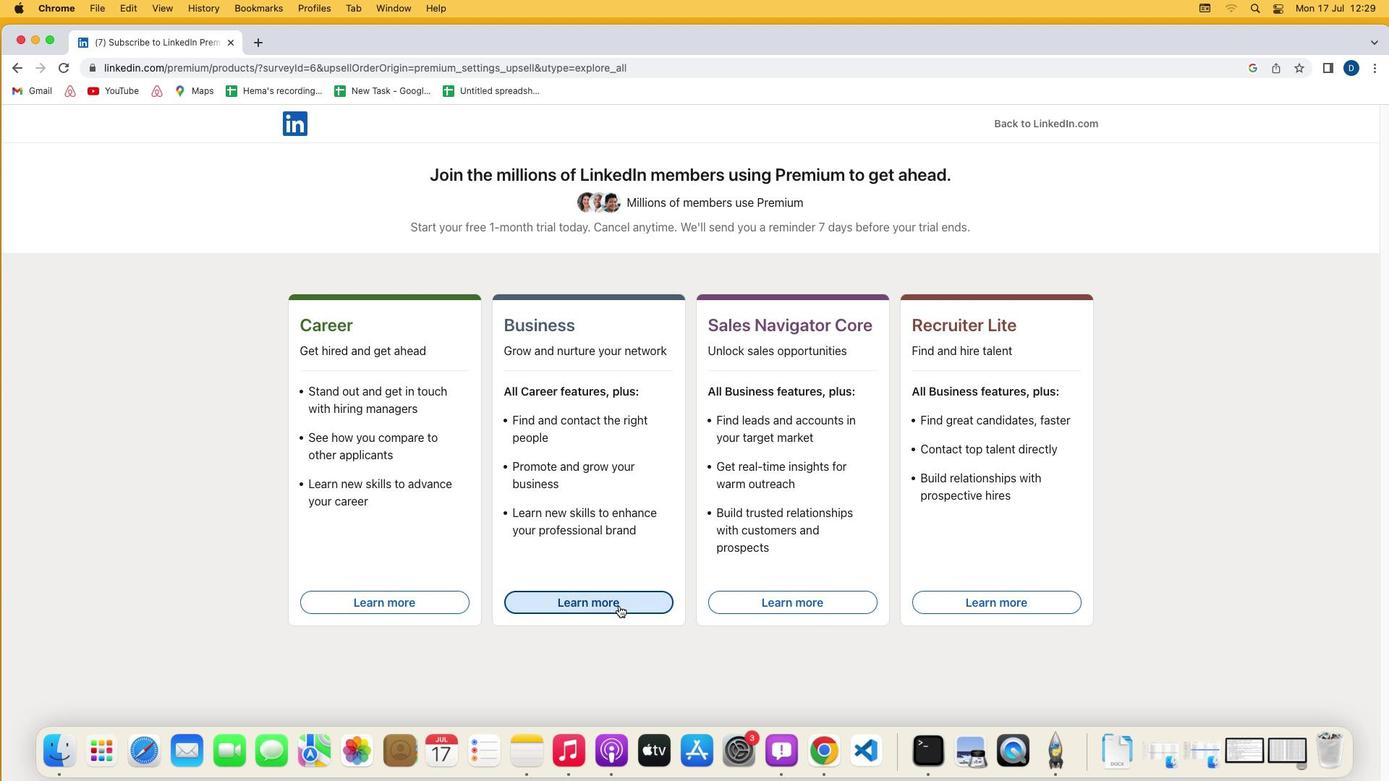 
